 Task: Set the match case to "blue tick" while find customer
Action: Mouse moved to (135, 16)
Screenshot: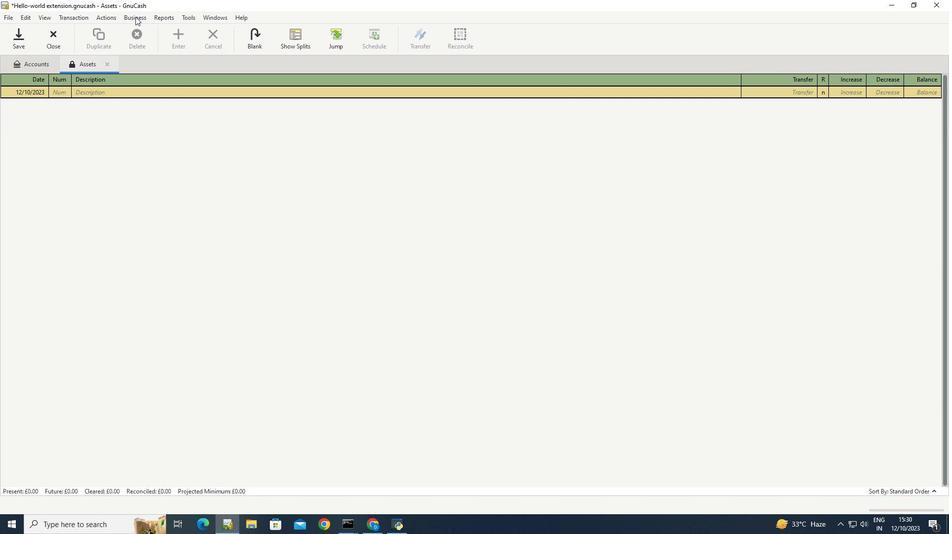 
Action: Mouse pressed left at (135, 16)
Screenshot: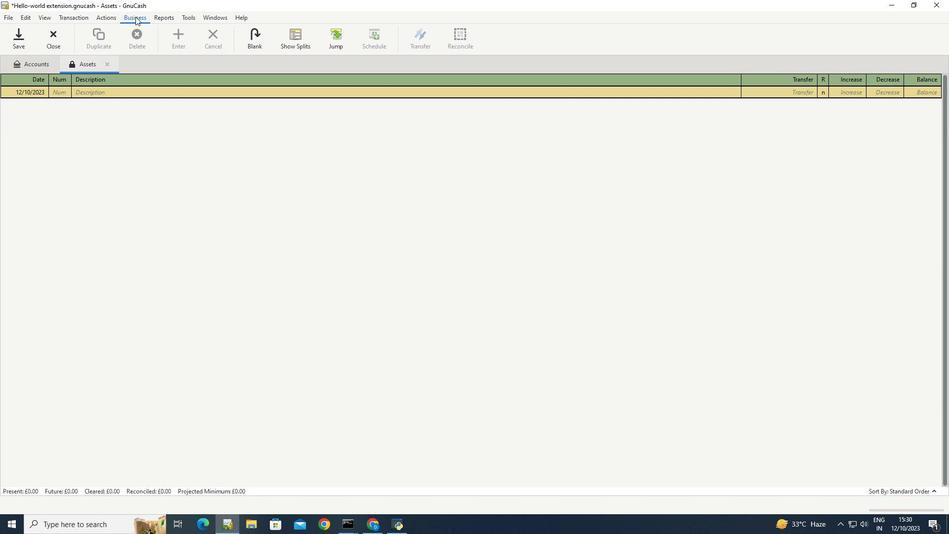 
Action: Mouse moved to (254, 53)
Screenshot: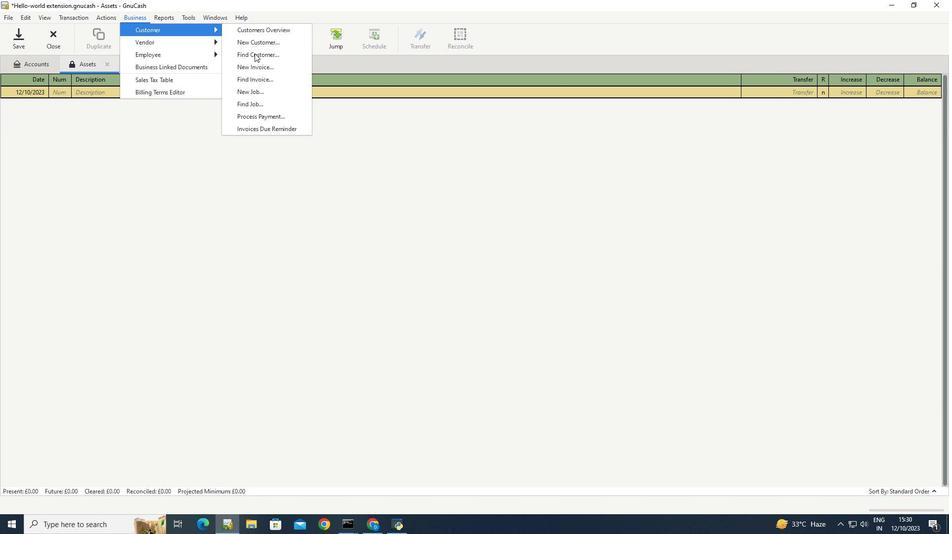 
Action: Mouse pressed left at (254, 53)
Screenshot: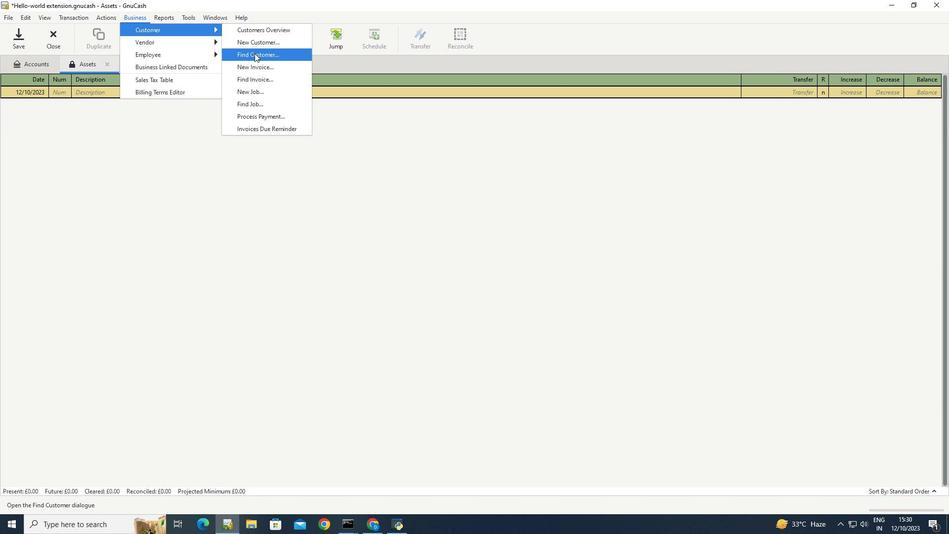 
Action: Mouse moved to (559, 233)
Screenshot: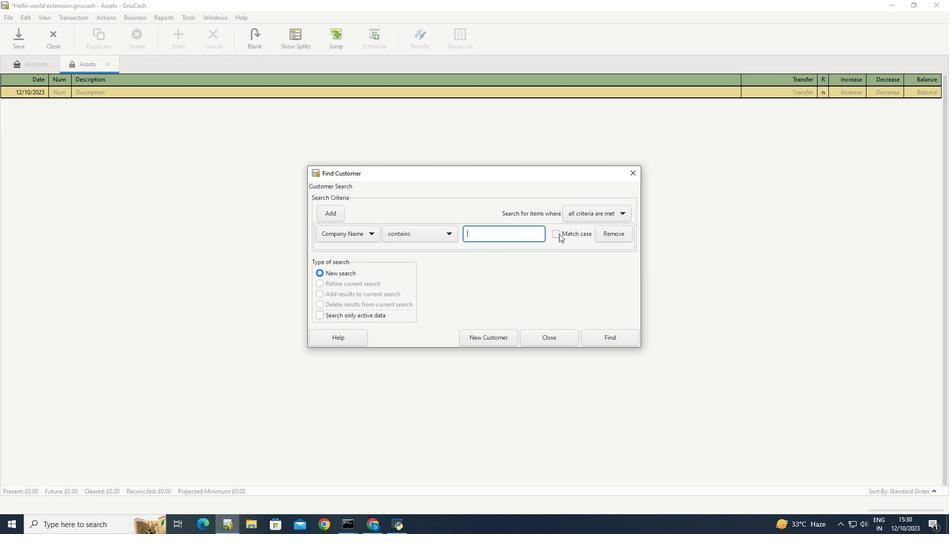 
Action: Mouse pressed left at (559, 233)
Screenshot: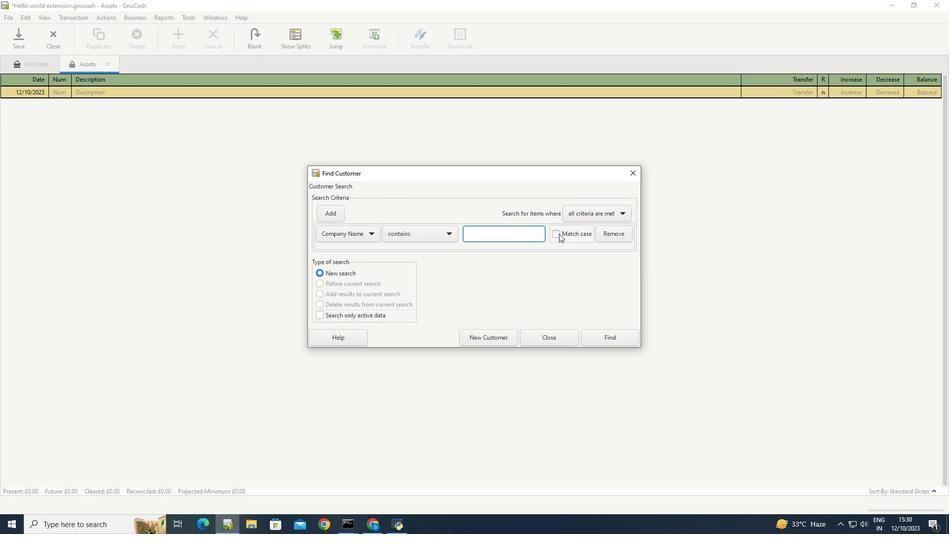 
Action: Mouse moved to (559, 262)
Screenshot: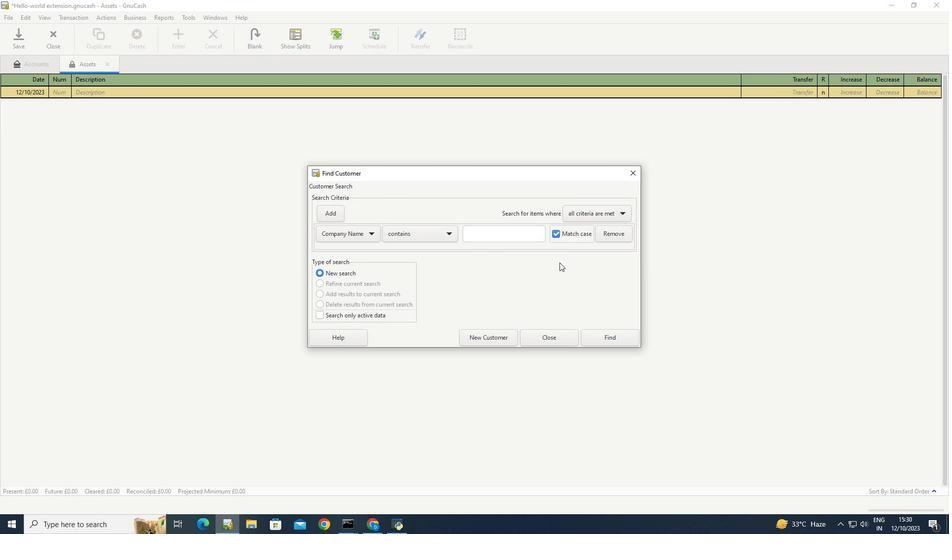 
Action: Mouse pressed left at (559, 262)
Screenshot: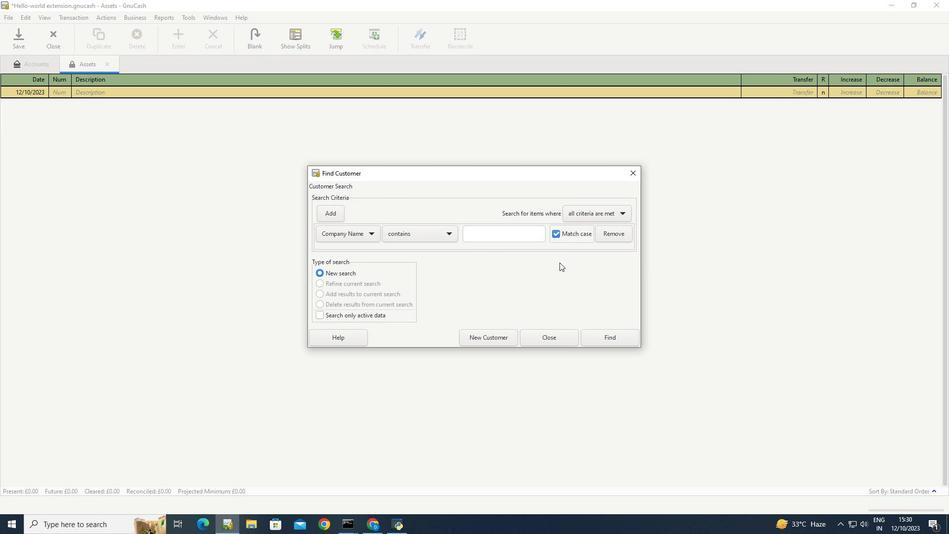 
